 Task: Security and Encryption: Create an encrypted video stream with end-to-end encryption.
Action: Mouse moved to (744, 697)
Screenshot: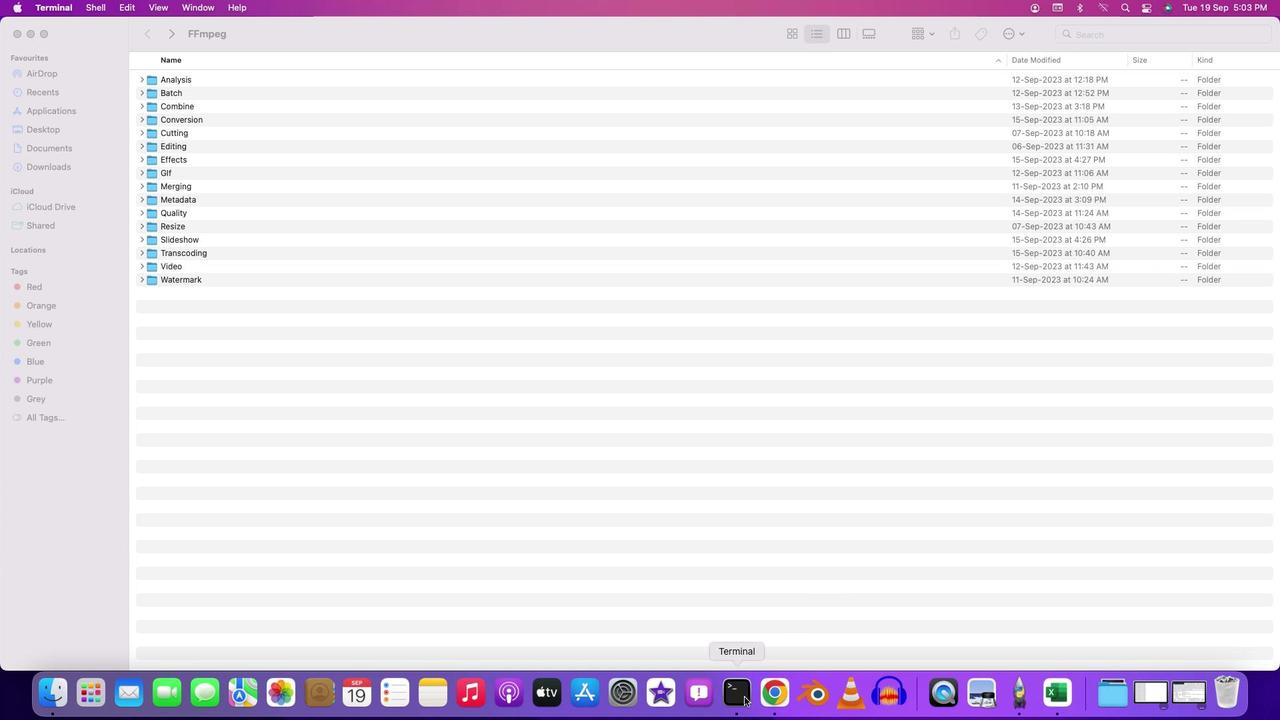 
Action: Mouse pressed right at (744, 697)
Screenshot: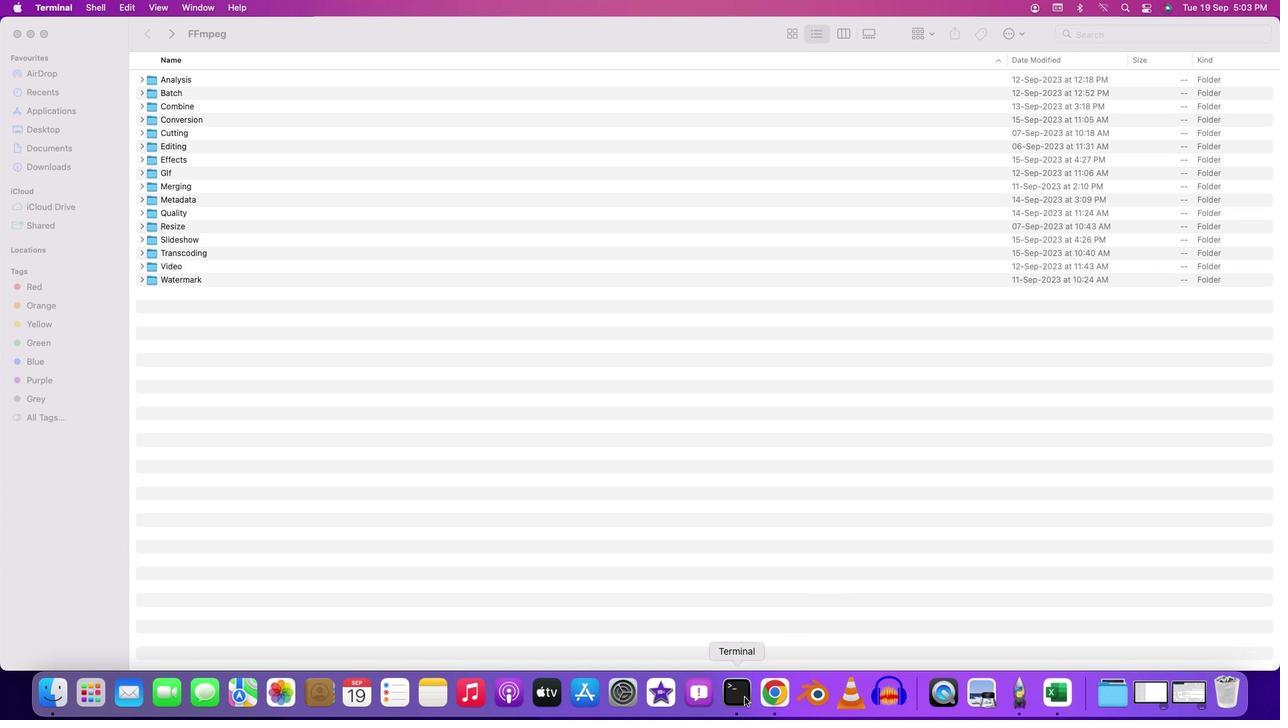 
Action: Mouse moved to (774, 530)
Screenshot: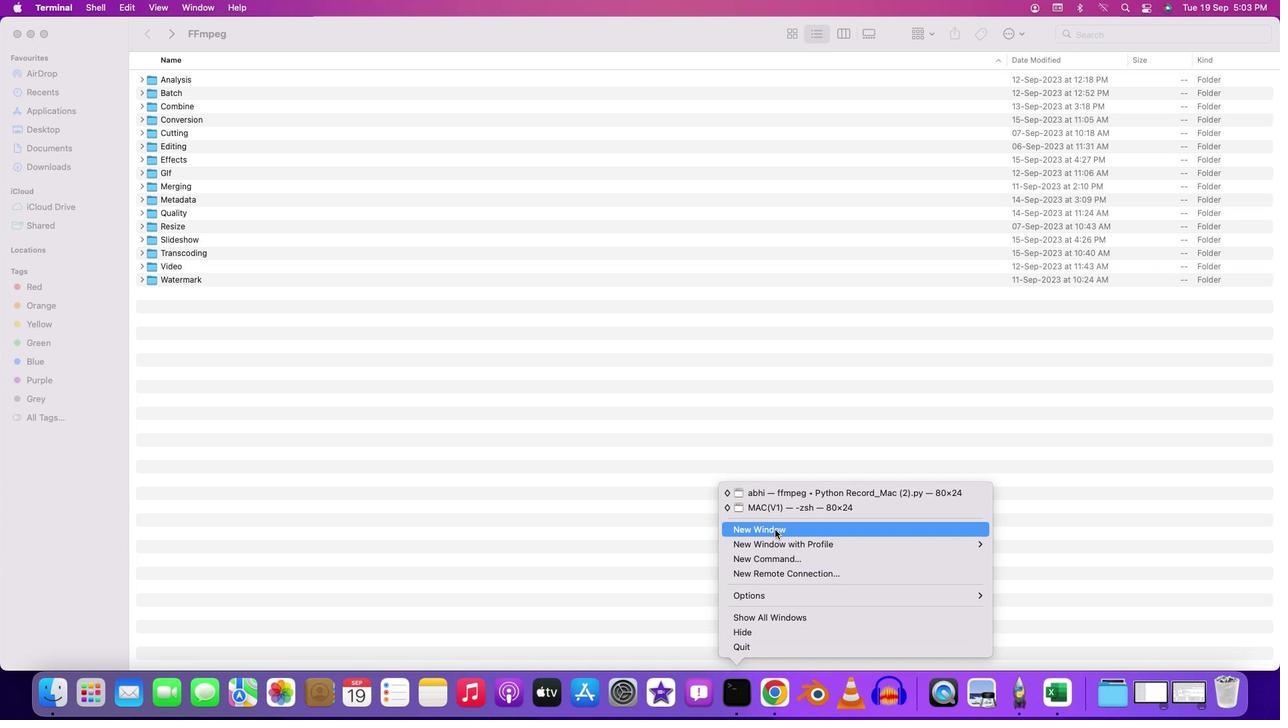 
Action: Mouse pressed left at (774, 530)
Screenshot: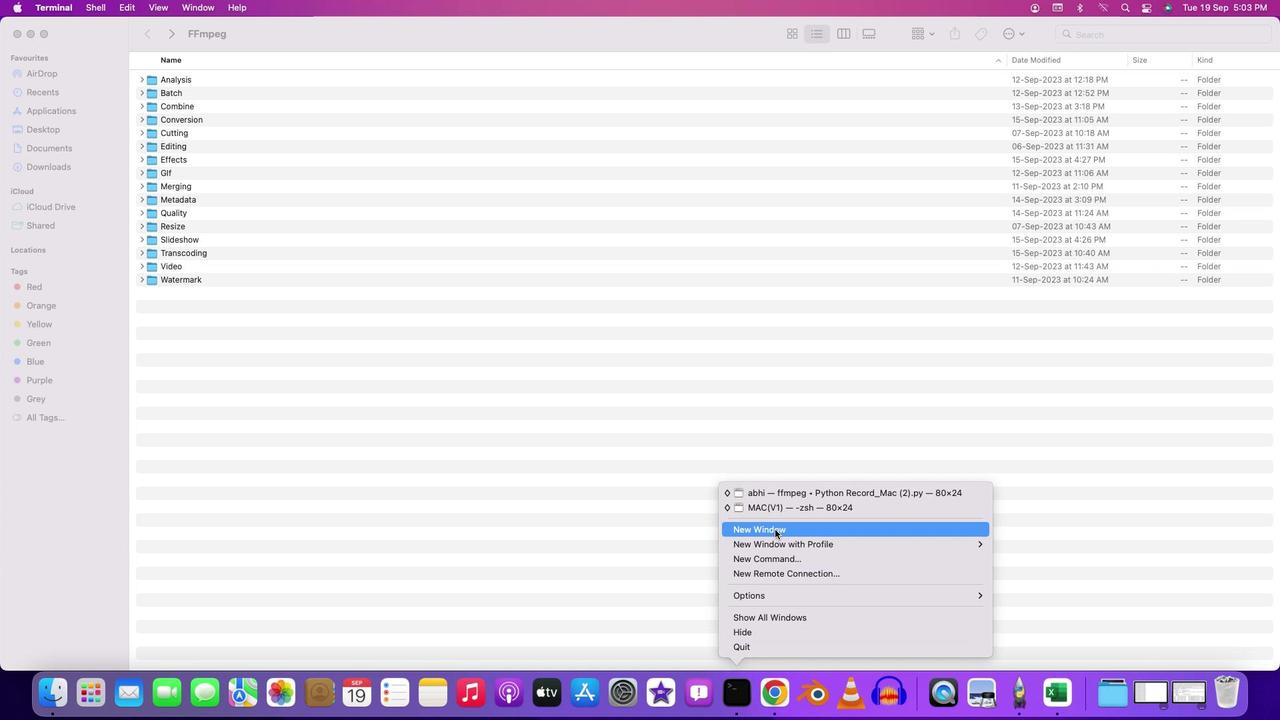 
Action: Mouse moved to (130, 26)
Screenshot: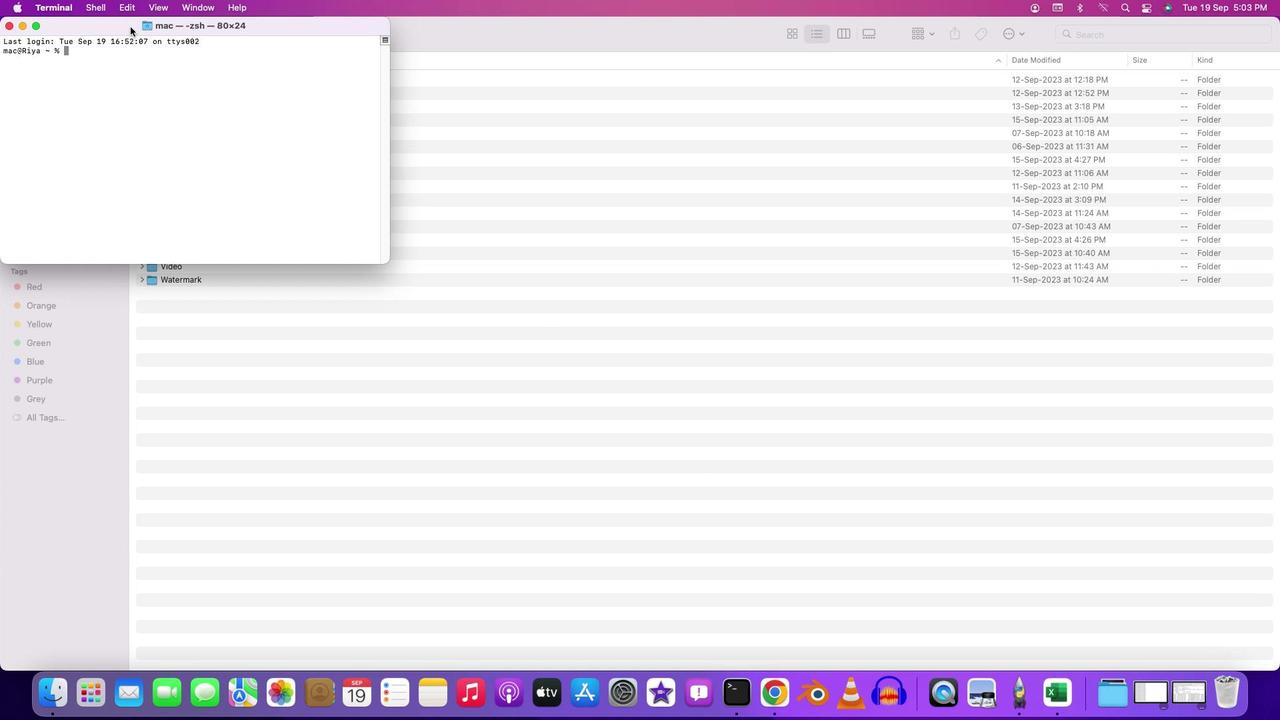 
Action: Mouse pressed left at (130, 26)
Screenshot: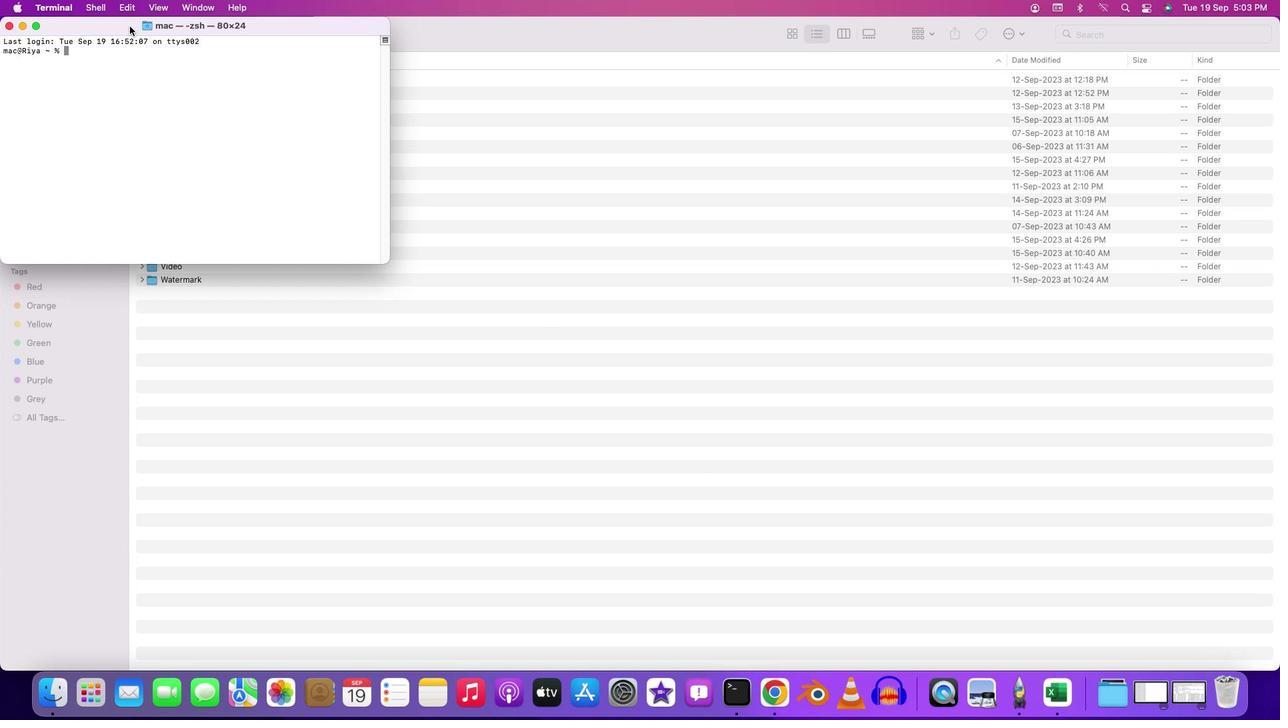 
Action: Mouse pressed left at (130, 26)
Screenshot: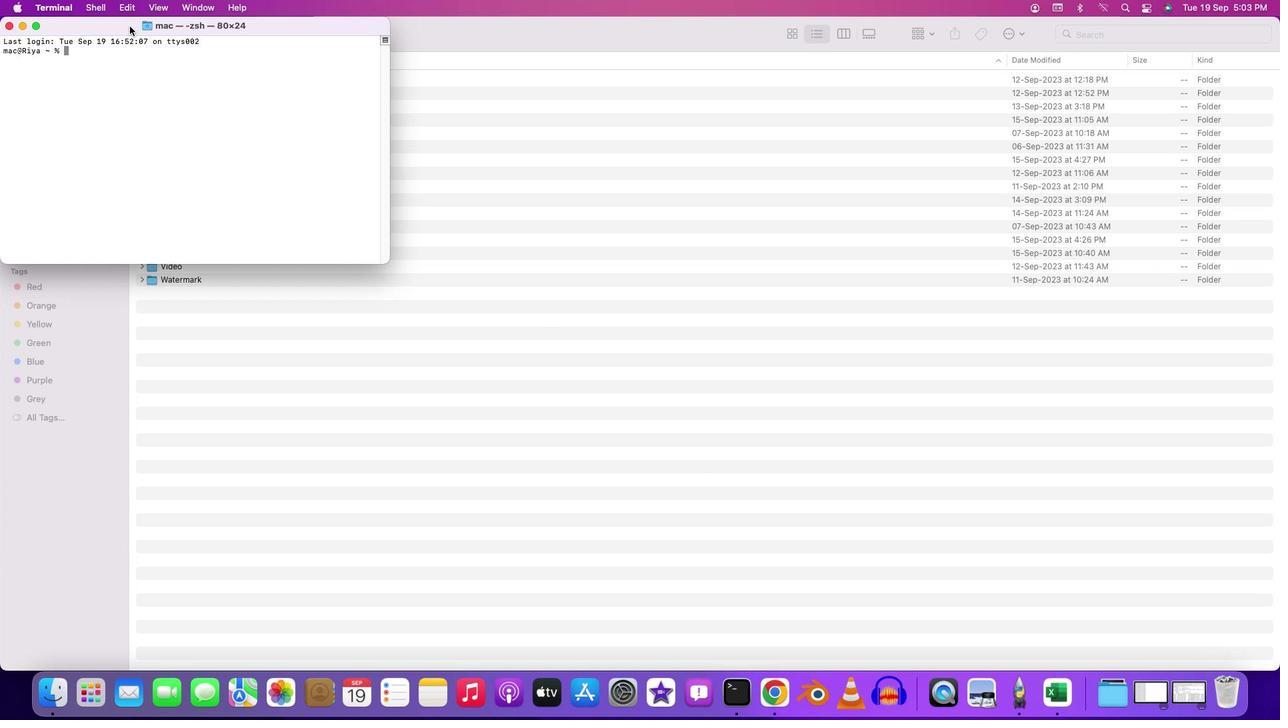 
Action: Mouse moved to (137, 53)
Screenshot: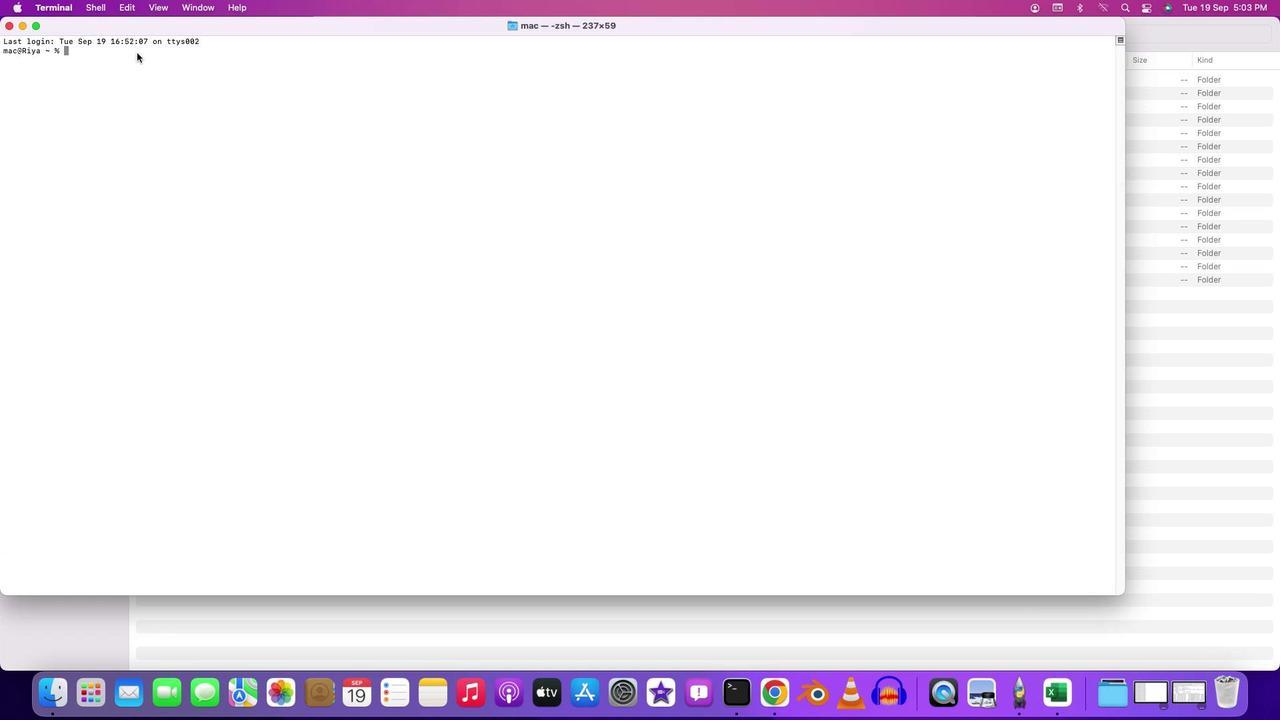 
Action: Mouse pressed left at (137, 53)
Screenshot: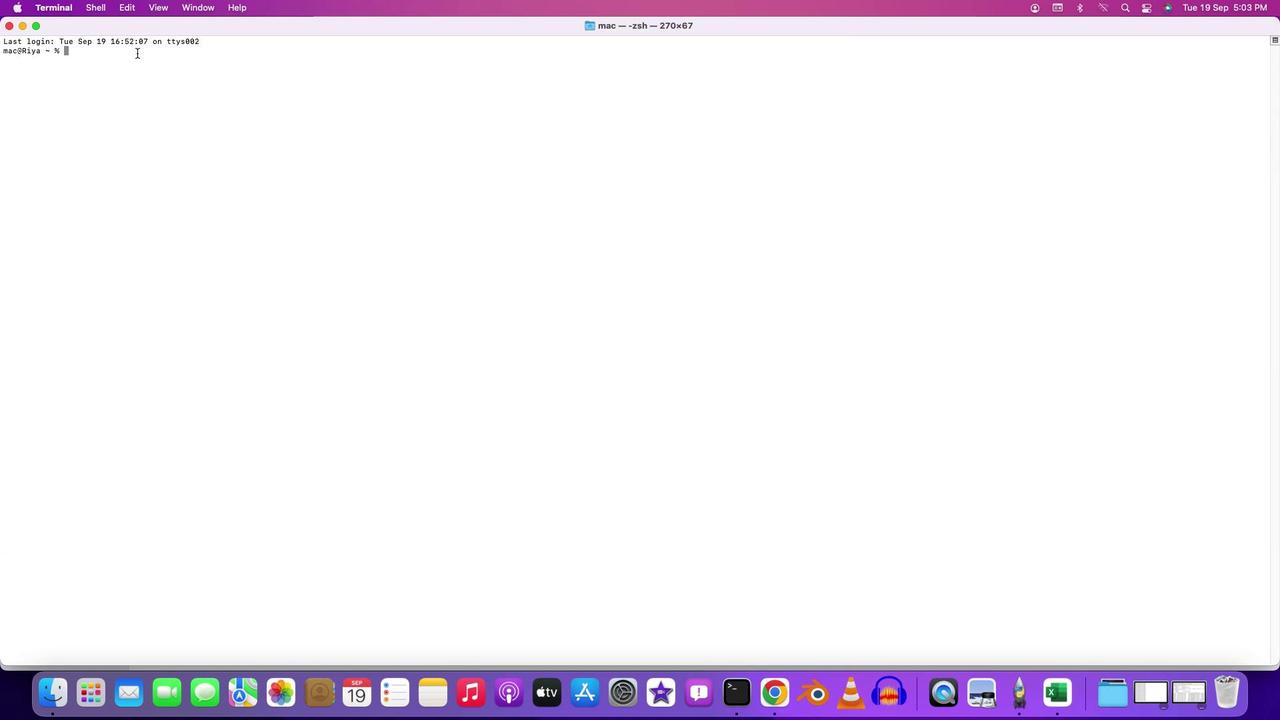 
Action: Key pressed 'c''d'Key.space'd''e''s''k''t''o''p'Key.enter'c''d'Key.space'f''f''m''p''e''g'Key.enter'c''d'Key.space'b''a''t''c''h'Key.enter'c''d'Key.space'v''i''d''e''o'Key.enter'f''f''m''p''e''g'Key.space'-''i'Key.space'i''n''p''u''t''.''m''p''4'Key.space'-''c'Key.shift':''v'Key.space'c''o''p''y'Key.space'-''c'Key.shift':''a'Key.leftKey.leftKey.leftKey.leftKey.leftKey.leftKey.leftKey.leftKey.rightKey.rightKey.rightKey.rightKey.rightKey.rightKey.rightKey.rightKey.rightKey.rightKey.rightKey.rightKey.rightKey.rightKey.leftKey.leftKey.leftKey.leftKey.leftKey.leftKey.leftKey.rightKey.rightKey.rightKey.rightKey.rightKey.rightKey.rightKey.rightKey.rightKey.space'c''o''p''y'Key.space'-''f'Key.space'h''2''6''4'Key.space'-'Key.spaceKey.shift'|'Key.backspaceKey.backspaceKey.shift'|'Key.leftKey.leftKey.leftKey.leftKey.leftKey.leftKey.rightKey.rightKey.rightKey.rightKey.rightKey.spaceKey.backspaceKey.rightKey.space'o''p''e''n'Key.backspaceKey.backspaceKey.backspaceKey.backspaceKey.backspace'o''p''e''n'Key.leftKey.leftKey.leftKey.leftKey.spaceKey.rightKey.rightKey.rightKey.rightKey.right's''s''l'Key.space'e''n''c'Key.space'-''a''e''s'Key.spaceKey.backspace'-''2''5''6''-''c''b''c'Key.space'-''p''a''s''s'Key.space'p''a''s''s'Key.shift':''m''y''p'Key.backspaceKey.shift'_''p''a''s''s''w''o''r''k'Key.backspace'd'Key.space'-''o''u''t'Key.space'e''n''c''r''y''p''t''e''d'Key.shift'_''v''i''d''e''o''.''h''2''6''4'Key.enter
Screenshot: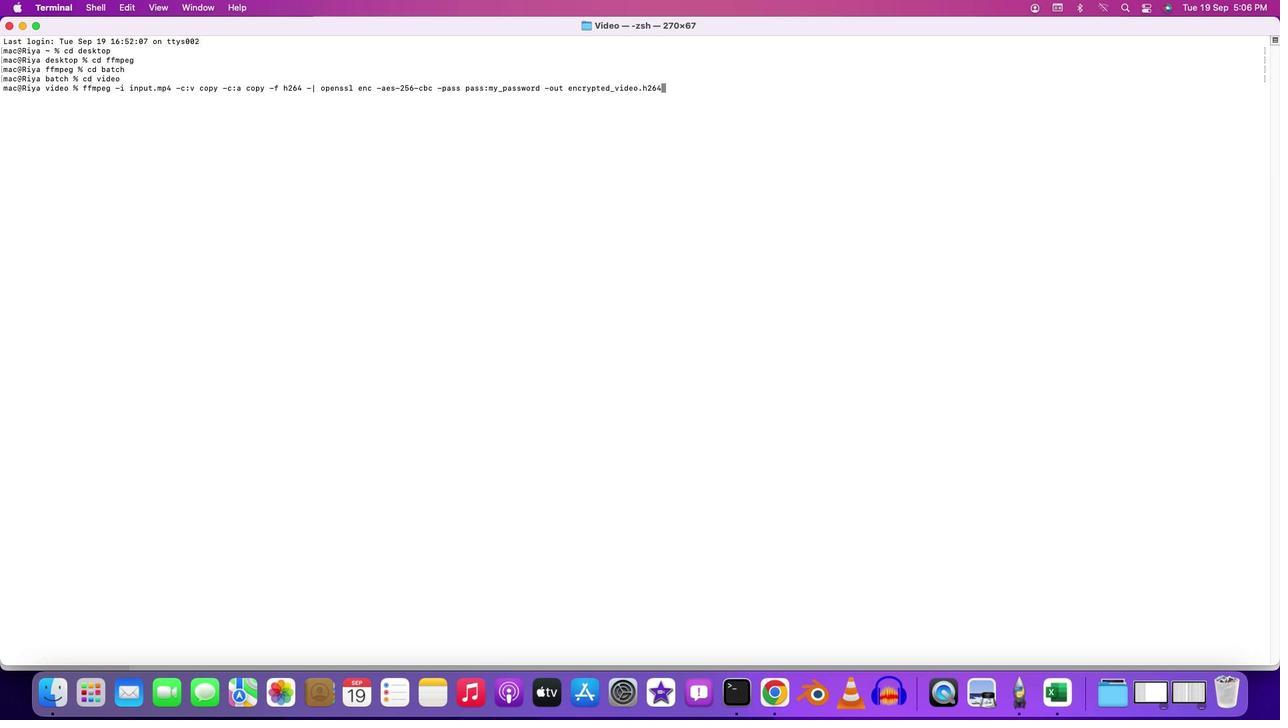 
Action: Mouse moved to (568, 538)
Screenshot: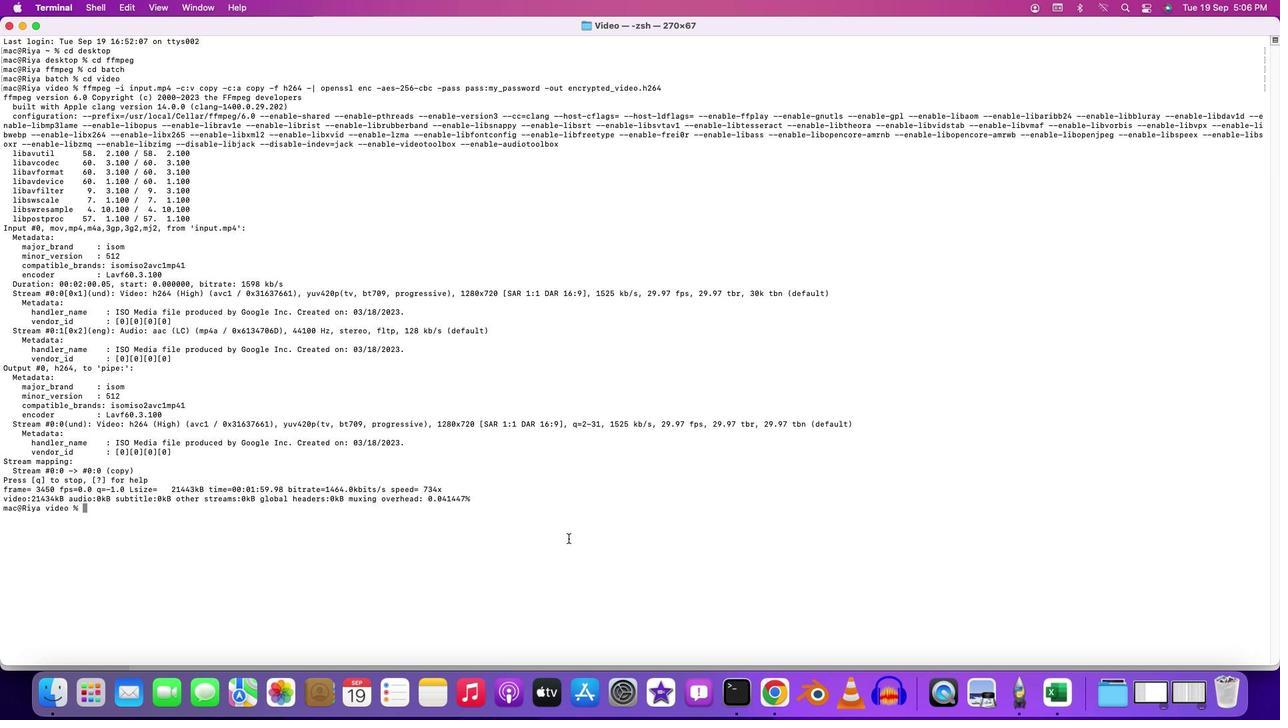 
